 Task: Zoom in the location "Home in Fairplay, Colorado, United States" two times.
Action: Mouse moved to (665, 124)
Screenshot: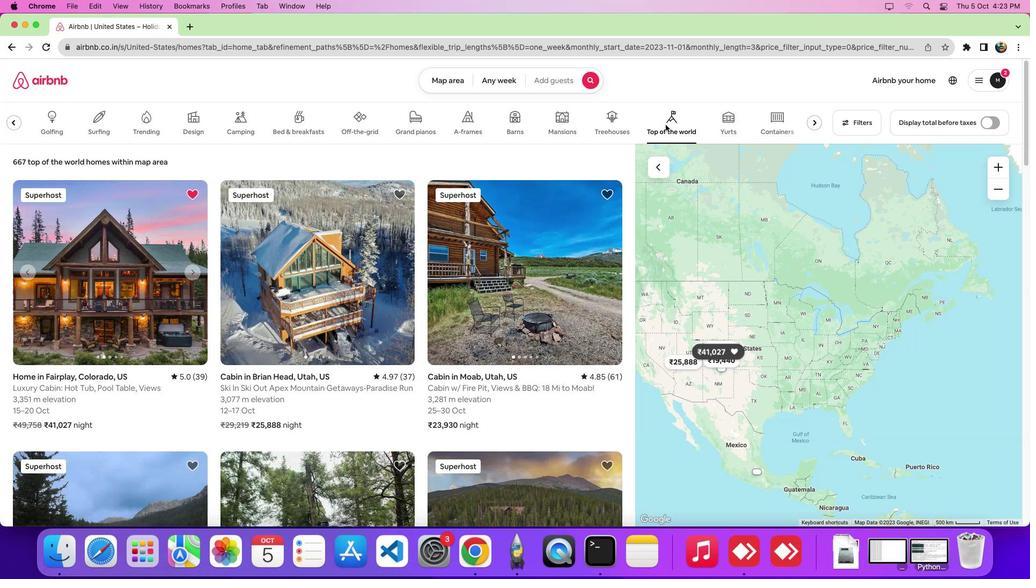 
Action: Mouse pressed left at (665, 124)
Screenshot: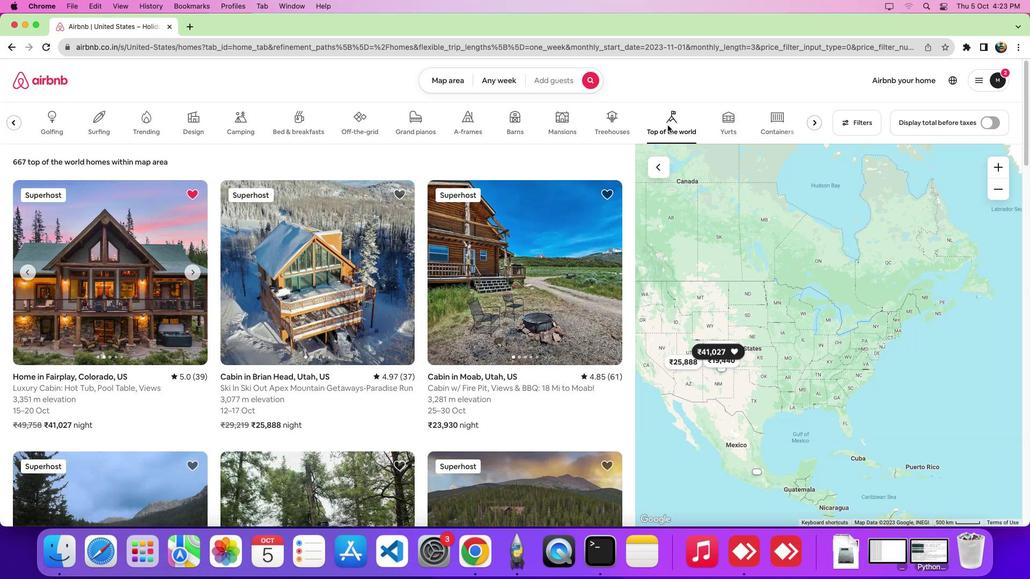 
Action: Mouse moved to (130, 294)
Screenshot: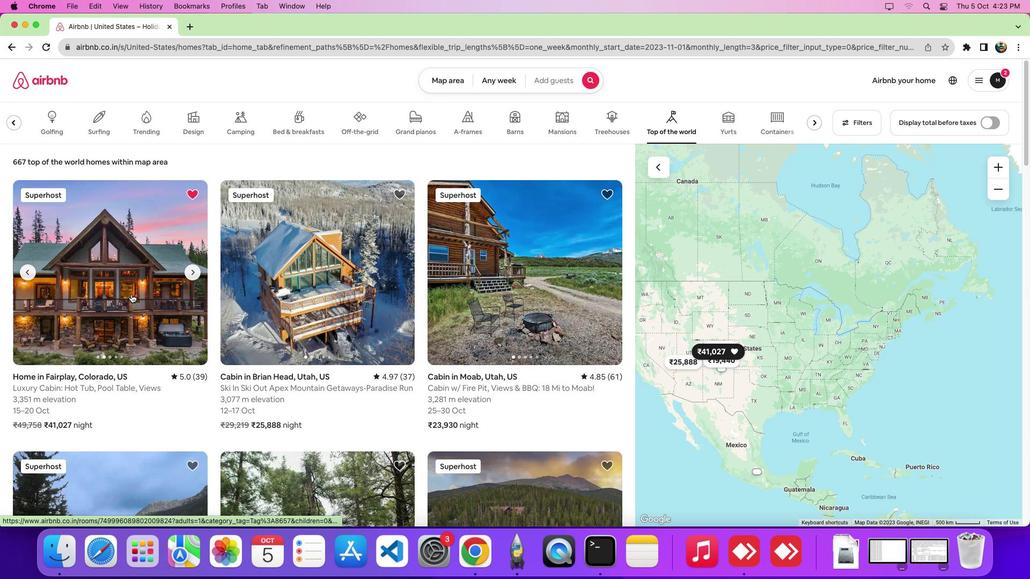 
Action: Mouse pressed left at (130, 294)
Screenshot: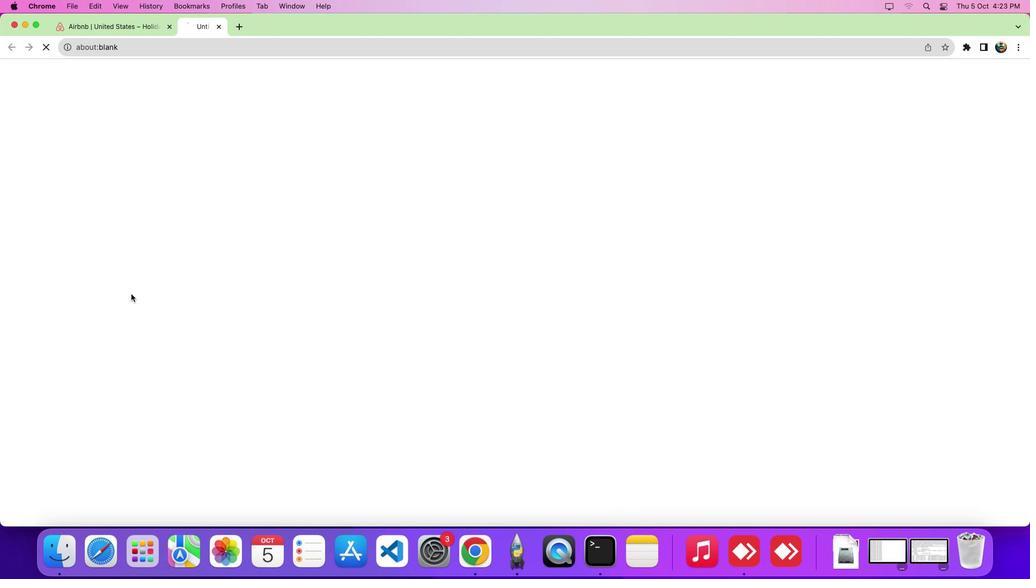 
Action: Mouse moved to (529, 342)
Screenshot: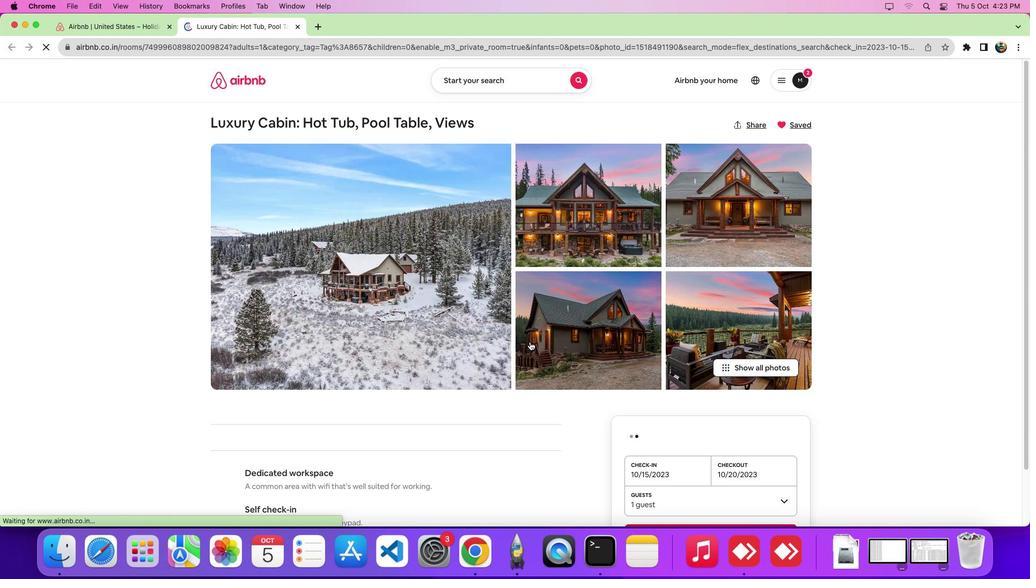 
Action: Mouse scrolled (529, 342) with delta (0, 0)
Screenshot: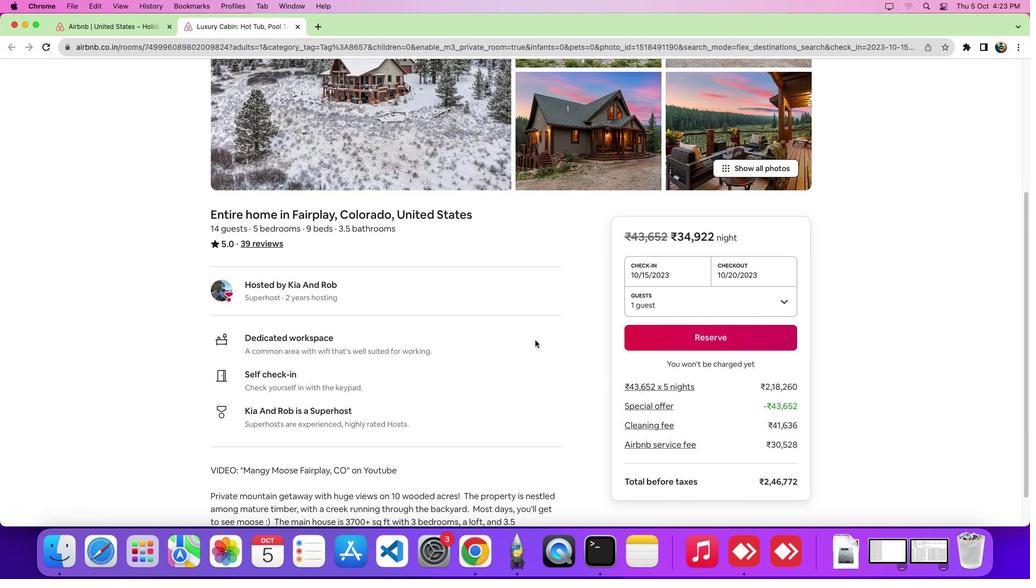 
Action: Mouse scrolled (529, 342) with delta (0, -1)
Screenshot: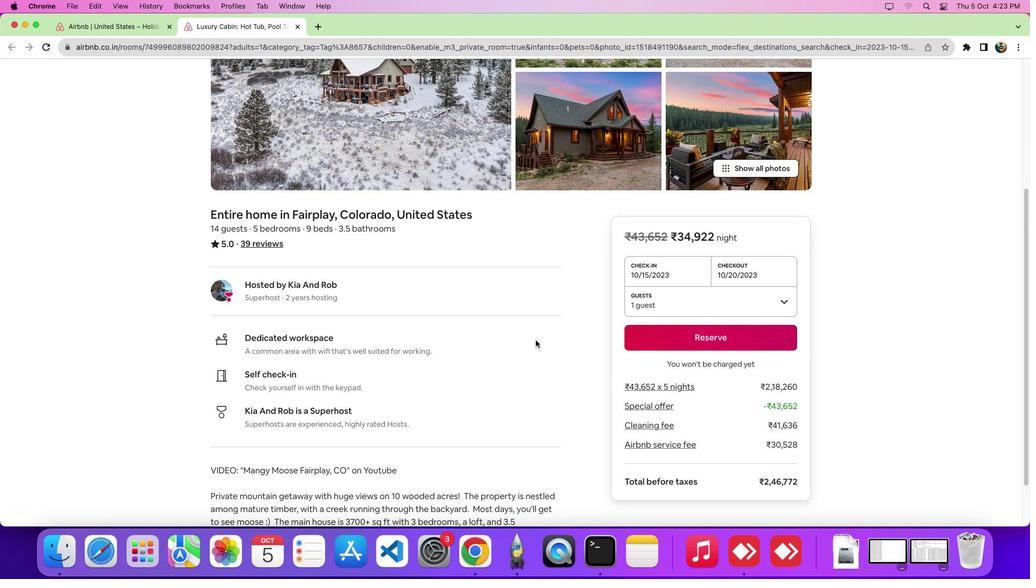
Action: Mouse scrolled (529, 342) with delta (0, -4)
Screenshot: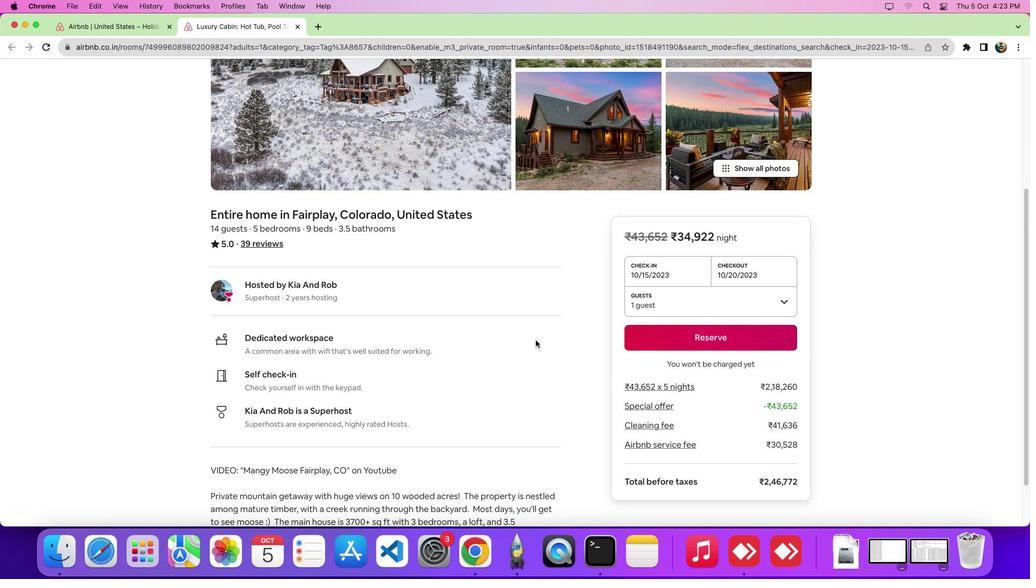 
Action: Mouse scrolled (529, 342) with delta (0, -7)
Screenshot: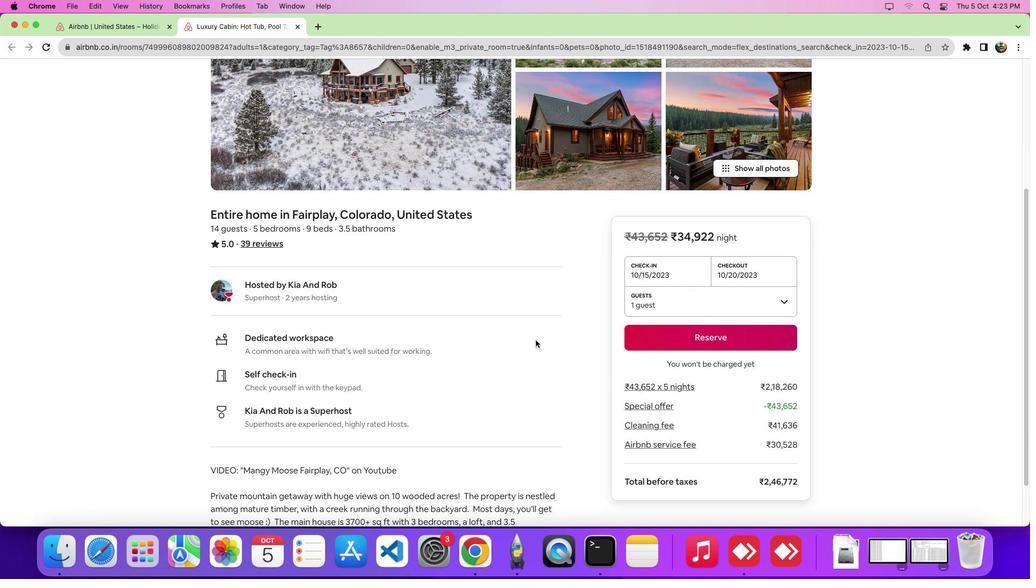 
Action: Mouse scrolled (529, 342) with delta (0, -8)
Screenshot: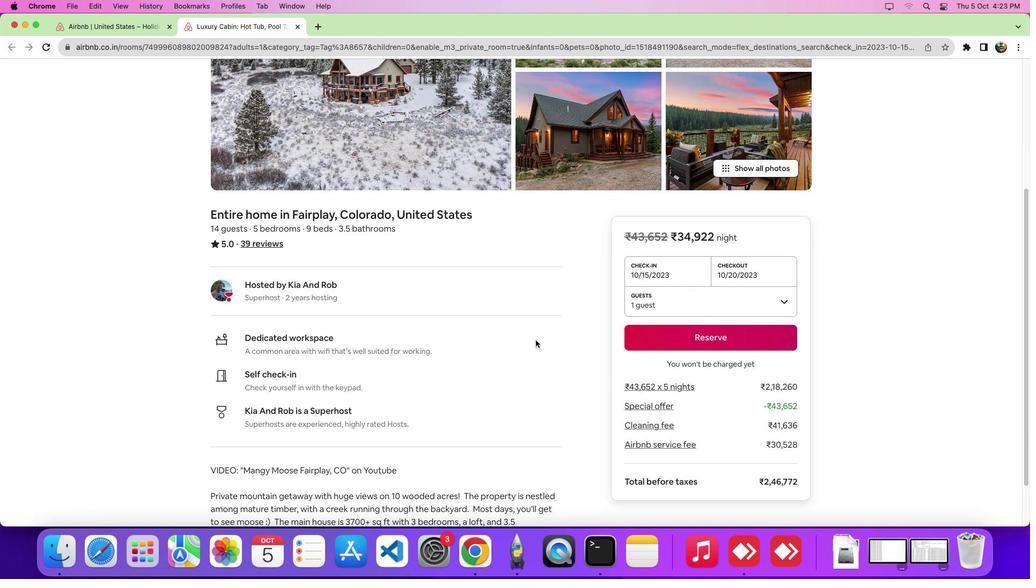 
Action: Mouse moved to (535, 340)
Screenshot: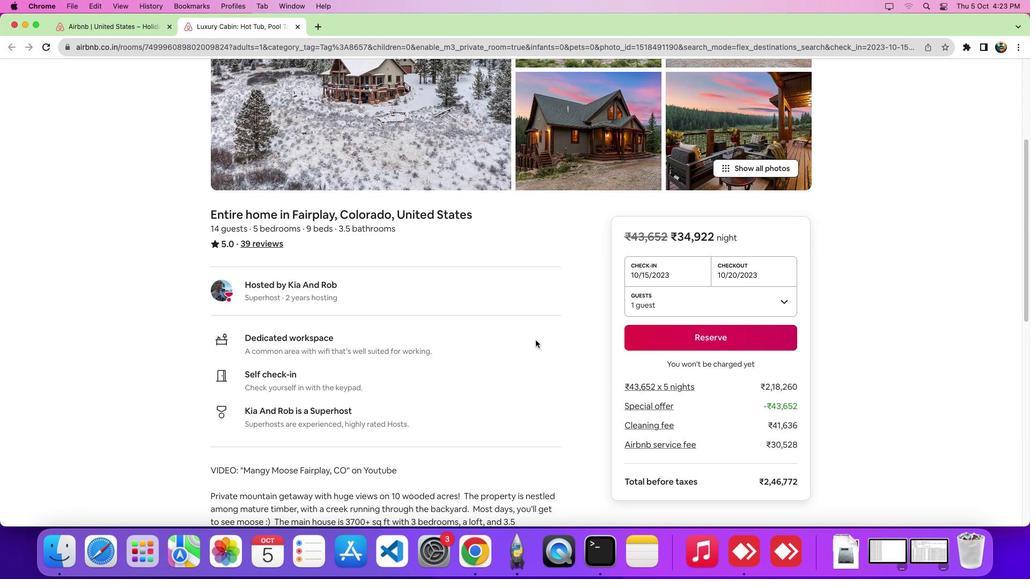 
Action: Mouse scrolled (535, 340) with delta (0, 0)
Screenshot: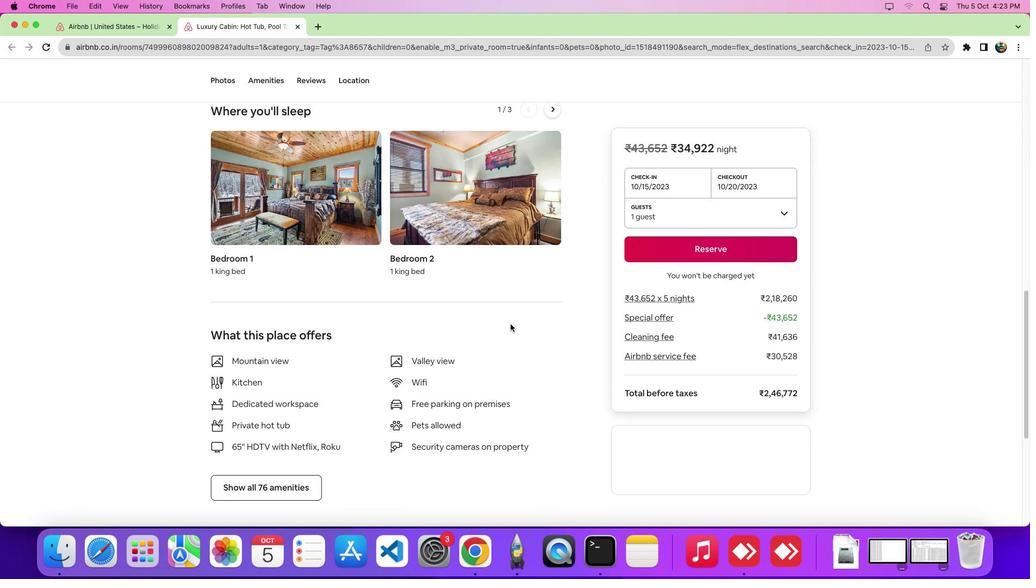 
Action: Mouse scrolled (535, 340) with delta (0, -1)
Screenshot: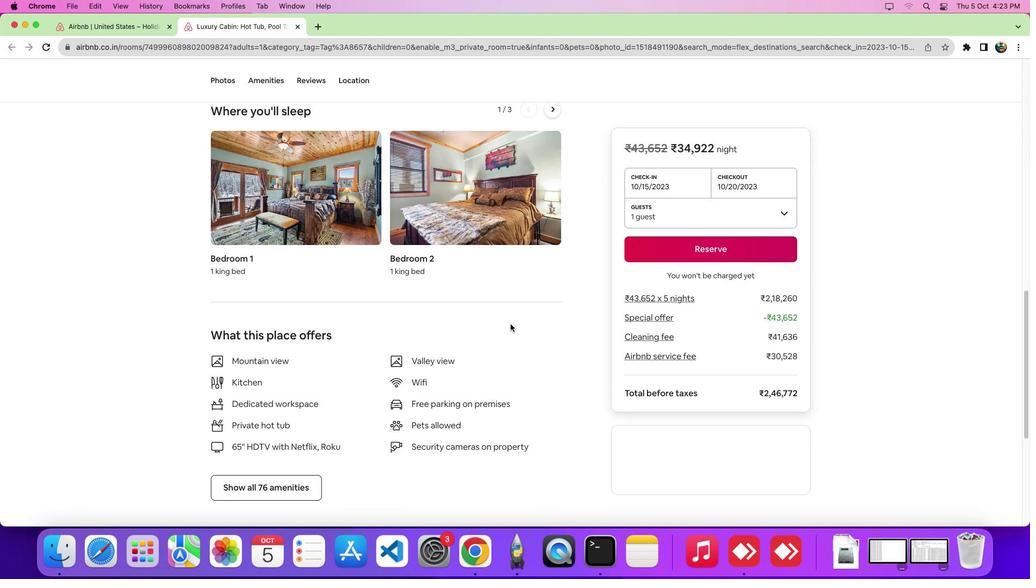 
Action: Mouse scrolled (535, 340) with delta (0, -5)
Screenshot: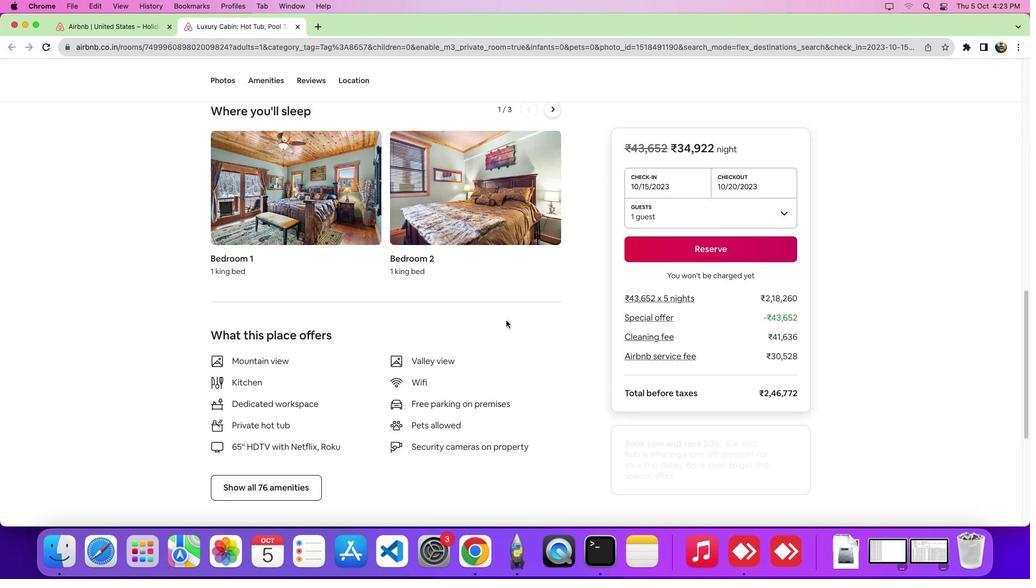 
Action: Mouse scrolled (535, 340) with delta (0, -7)
Screenshot: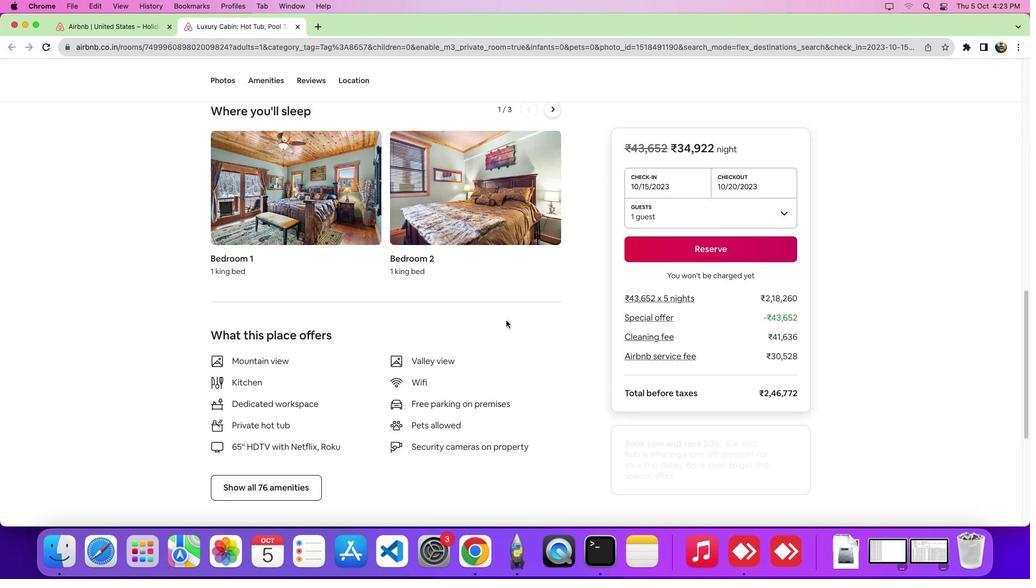 
Action: Mouse scrolled (535, 340) with delta (0, -8)
Screenshot: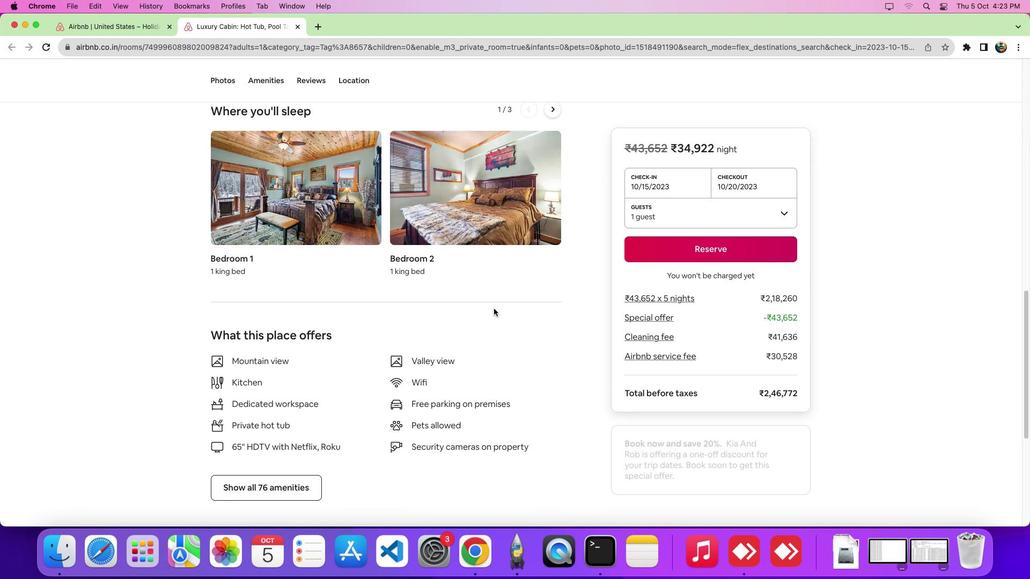 
Action: Mouse moved to (357, 85)
Screenshot: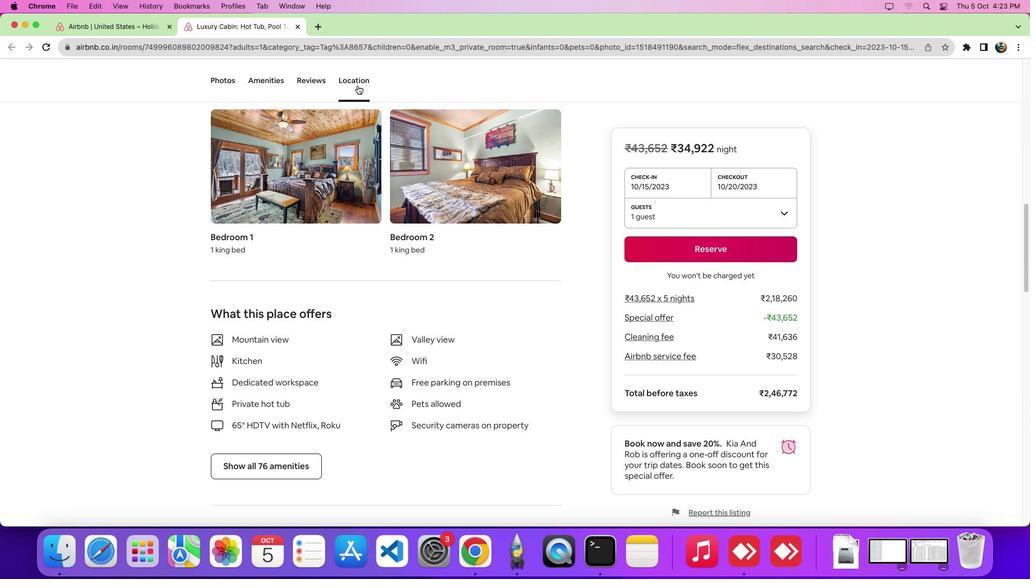 
Action: Mouse pressed left at (357, 85)
Screenshot: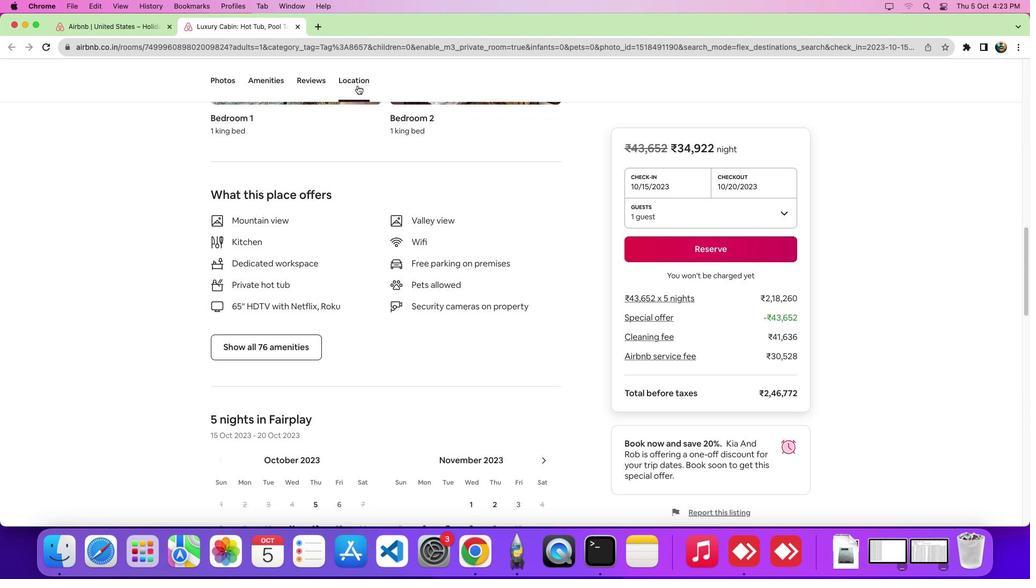 
Action: Mouse moved to (790, 232)
Screenshot: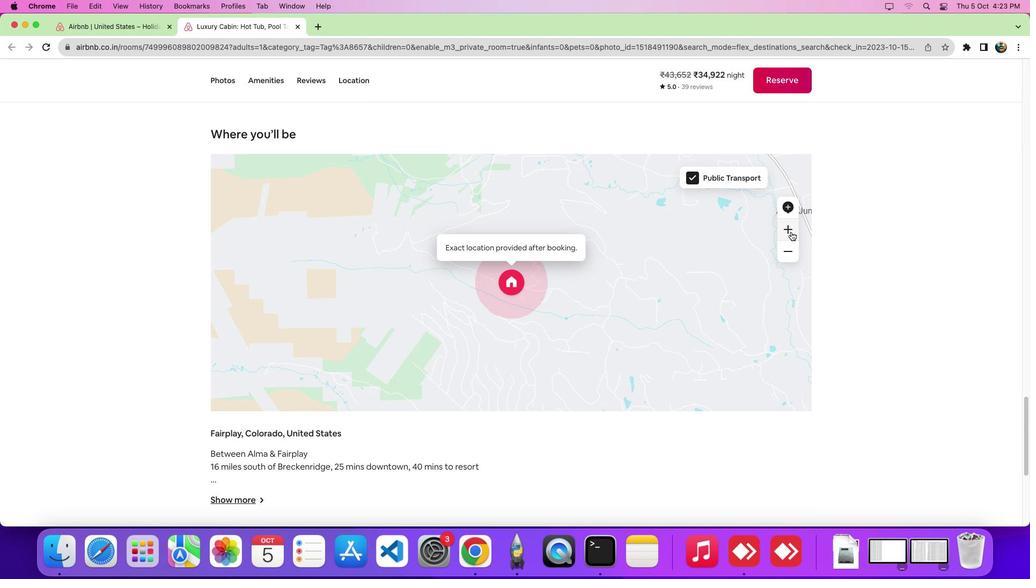 
Action: Mouse pressed left at (790, 232)
Screenshot: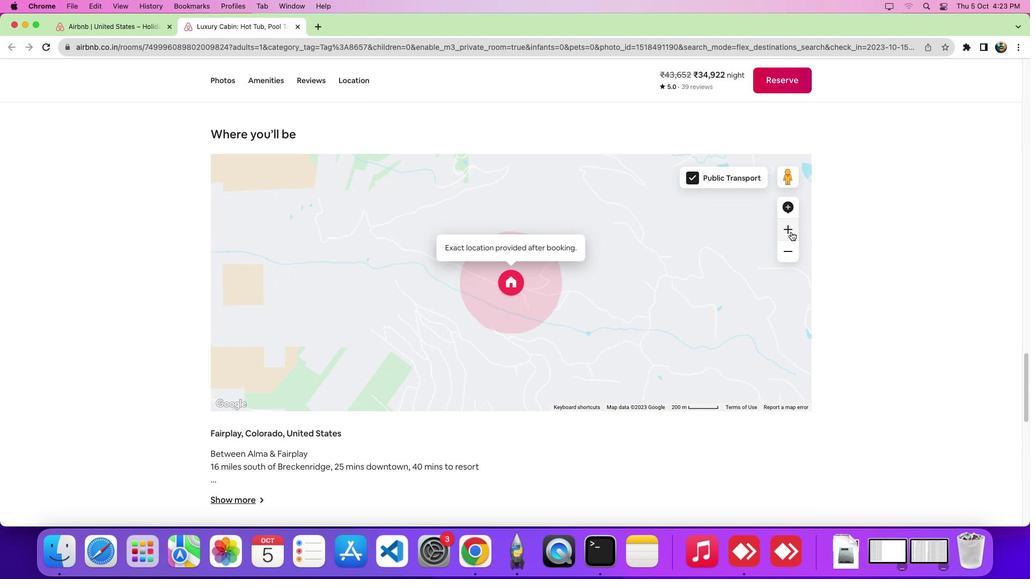 
Action: Mouse pressed left at (790, 232)
Screenshot: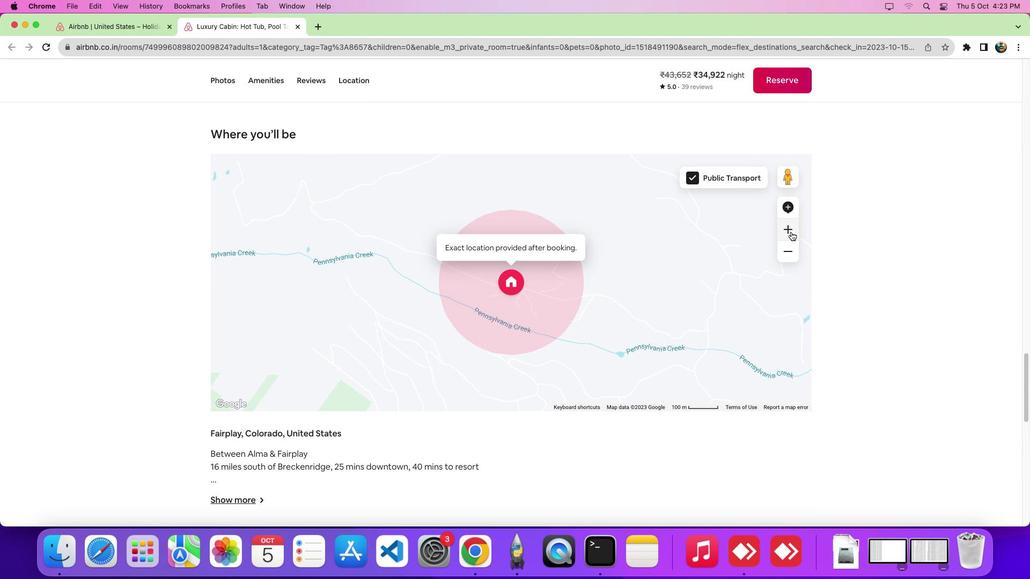 
